 Task: Make in the project AvailPro an epic 'Big Data Analytics Implementation'. Create in the project AvailPro an epic 'Data Warehousing Implementation'. Add in the project AvailPro an epic 'Search Engine Marketing (SEM) Implementation'
Action: Mouse moved to (222, 69)
Screenshot: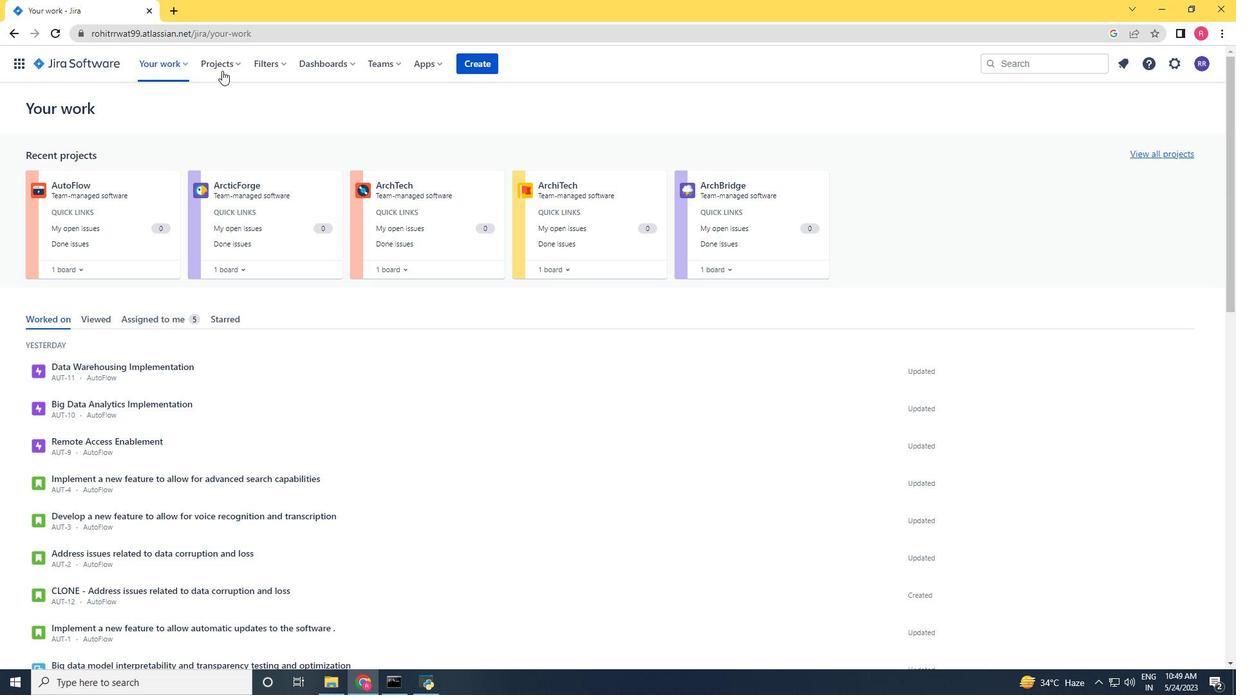 
Action: Mouse pressed left at (222, 69)
Screenshot: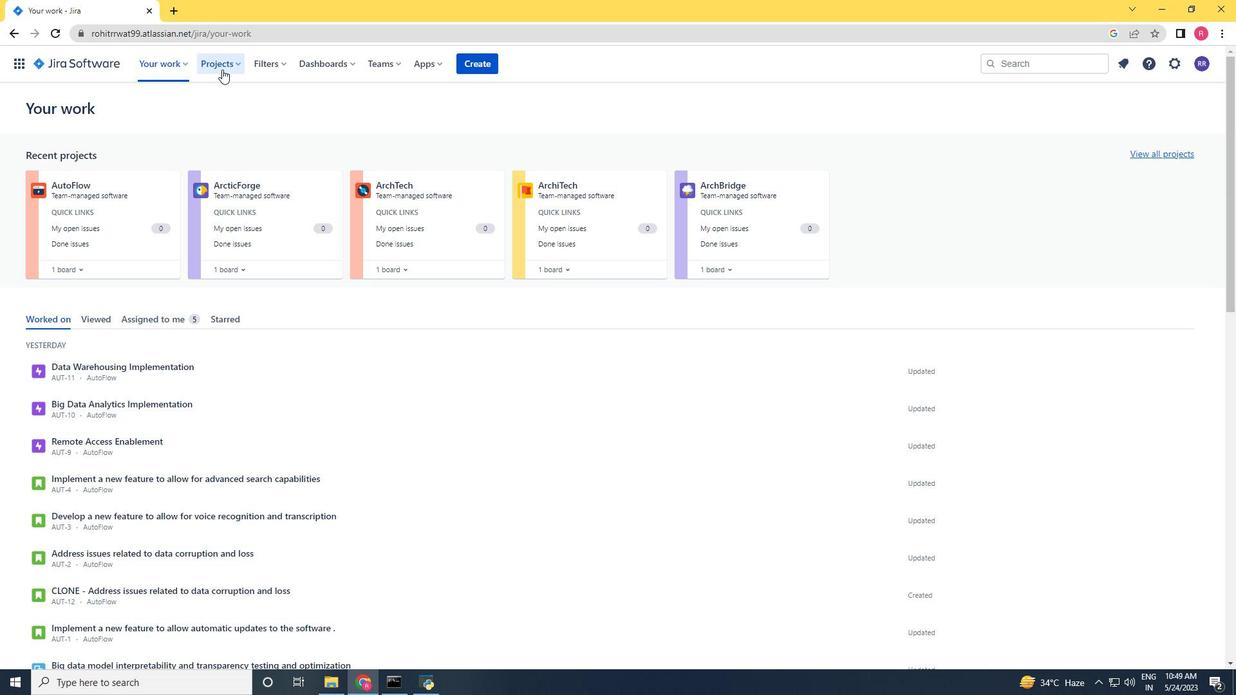 
Action: Mouse moved to (228, 124)
Screenshot: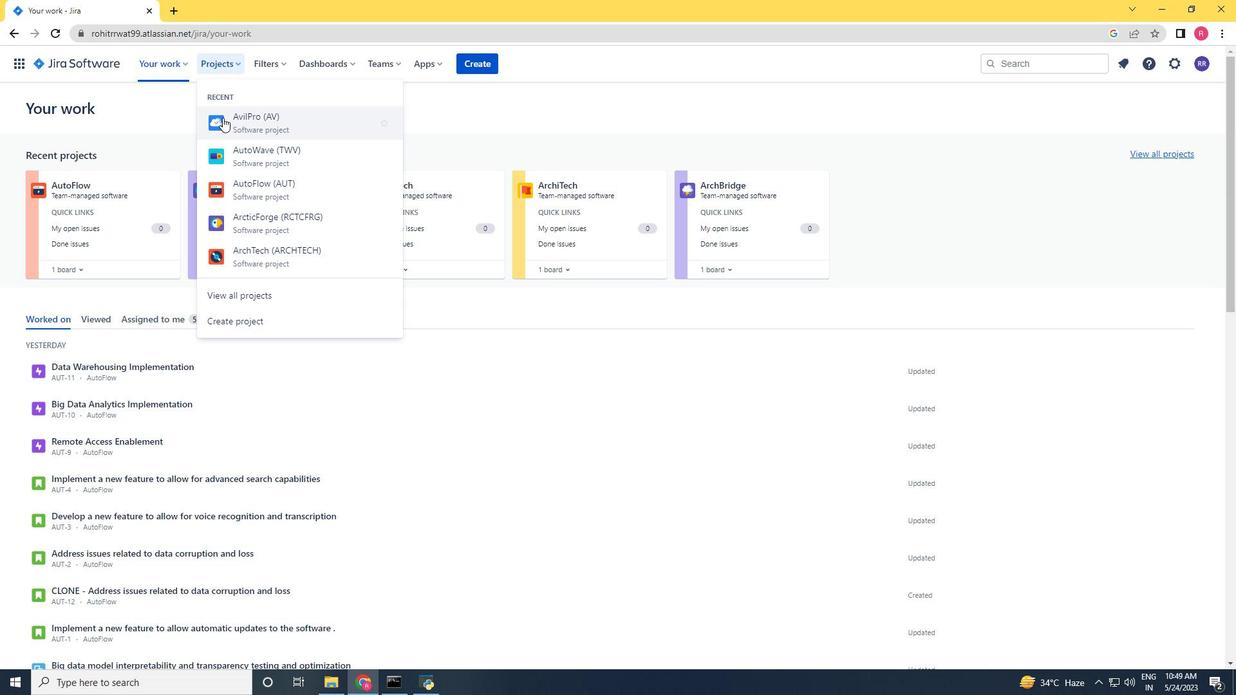 
Action: Mouse pressed left at (228, 124)
Screenshot: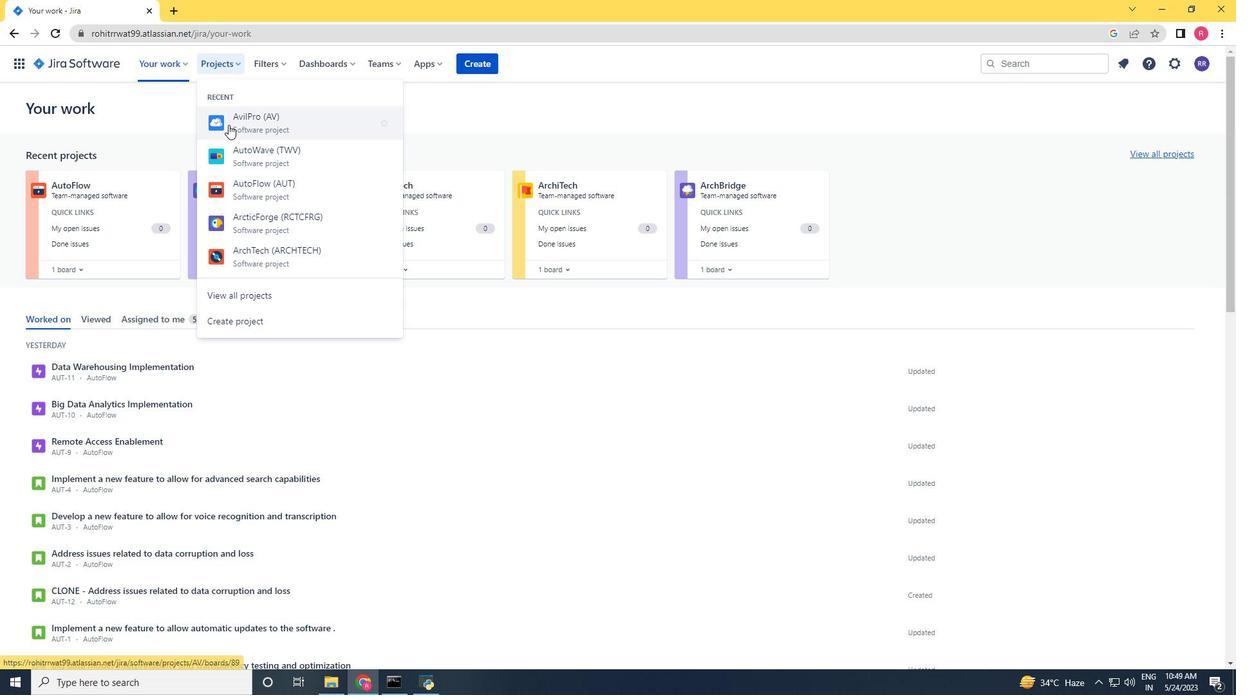 
Action: Mouse moved to (67, 206)
Screenshot: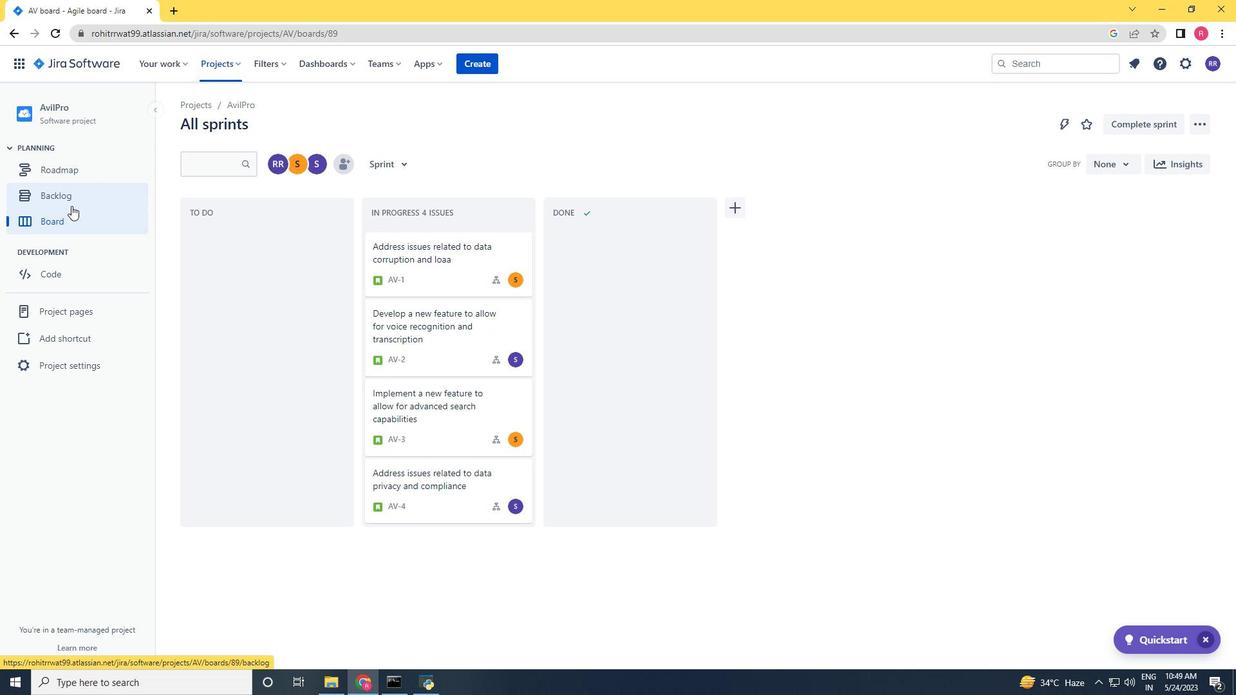 
Action: Mouse pressed left at (67, 206)
Screenshot: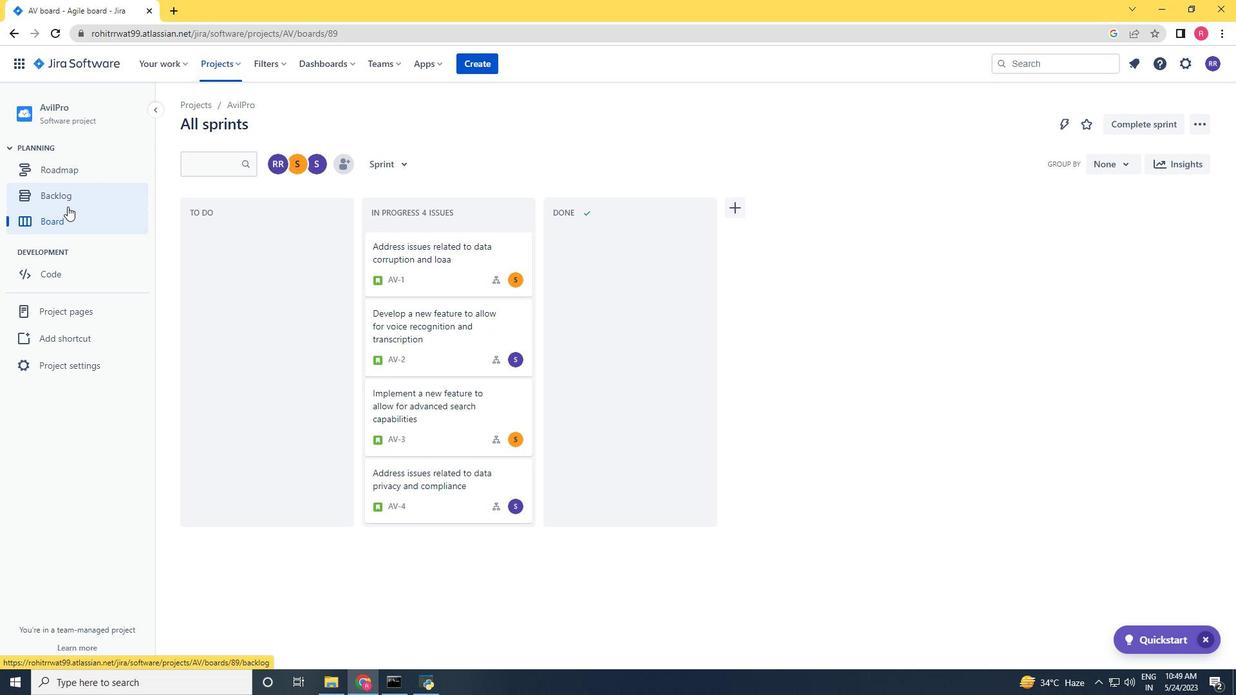 
Action: Mouse moved to (376, 156)
Screenshot: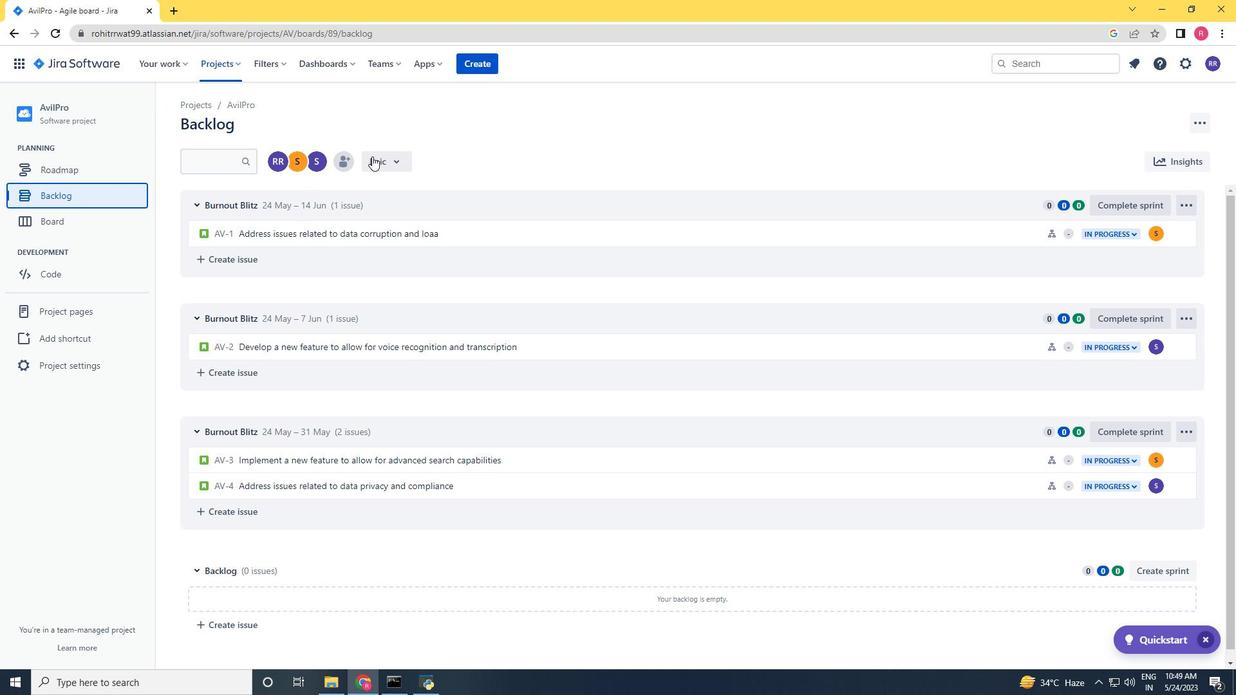 
Action: Mouse pressed left at (376, 156)
Screenshot: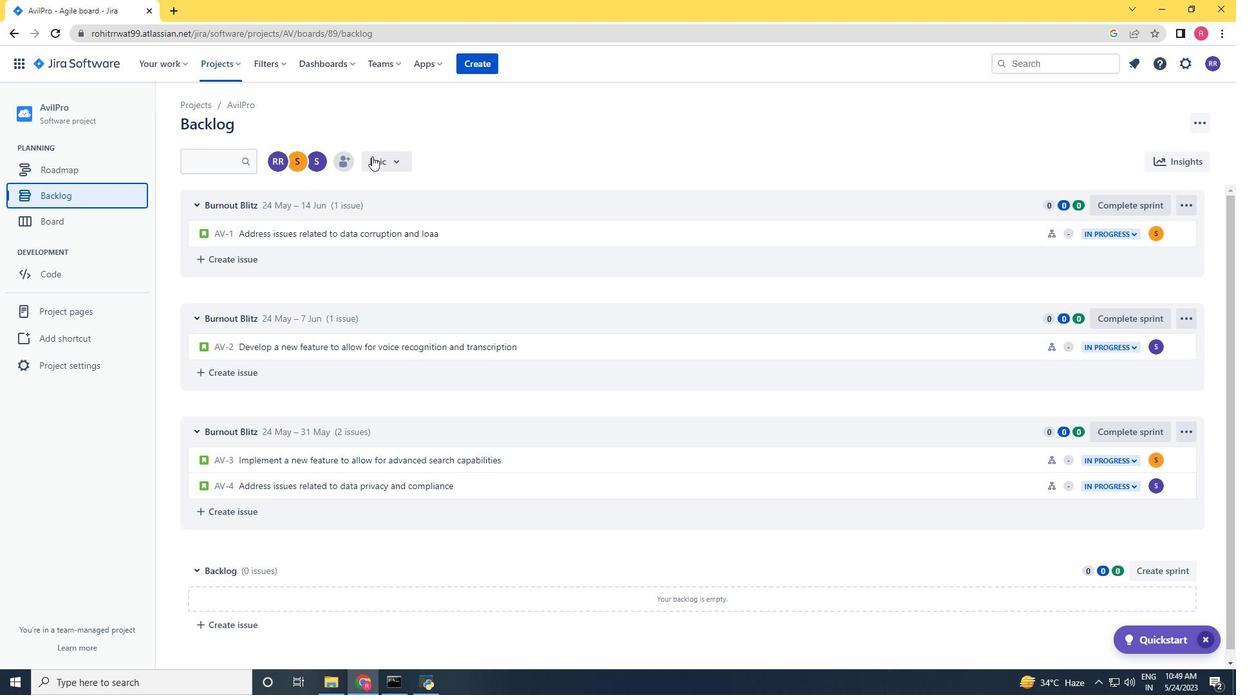 
Action: Mouse moved to (391, 242)
Screenshot: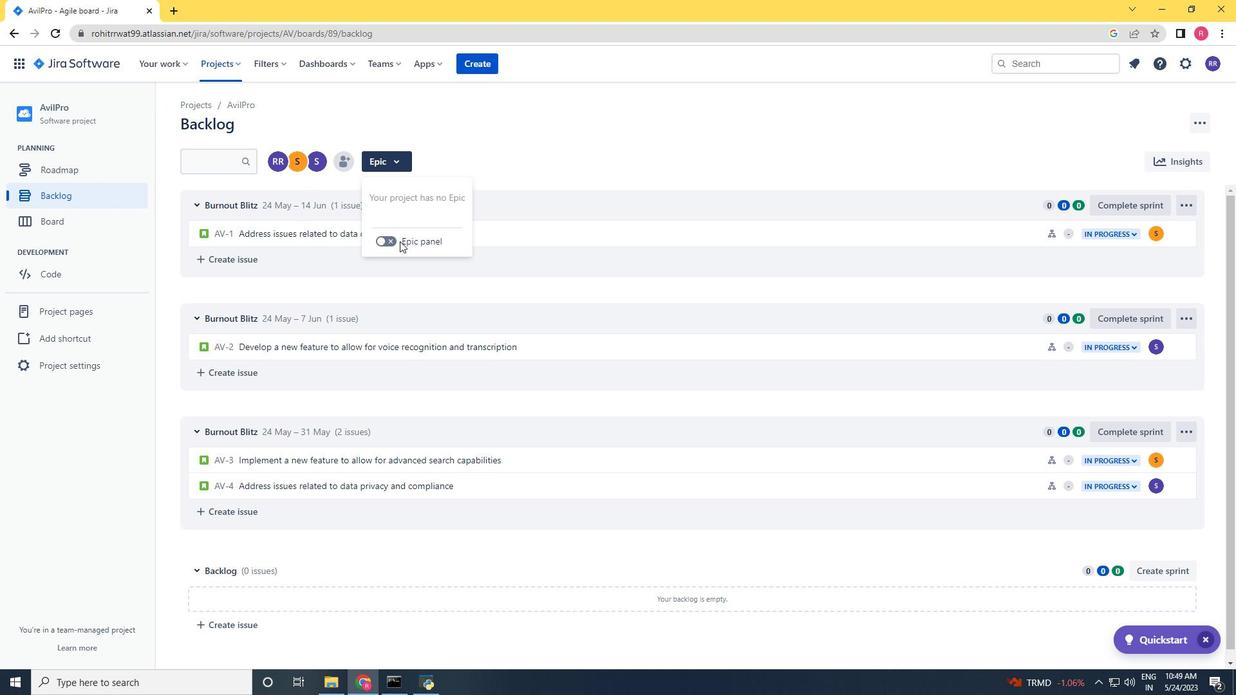
Action: Mouse pressed left at (391, 242)
Screenshot: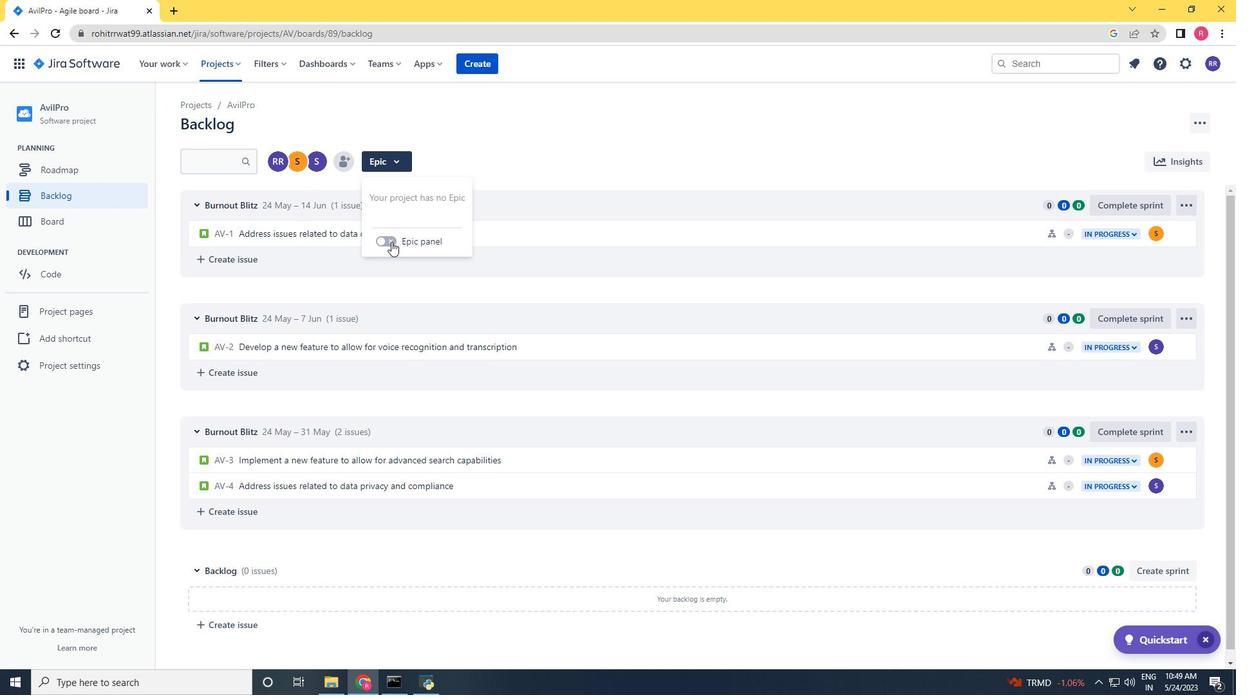 
Action: Mouse moved to (278, 452)
Screenshot: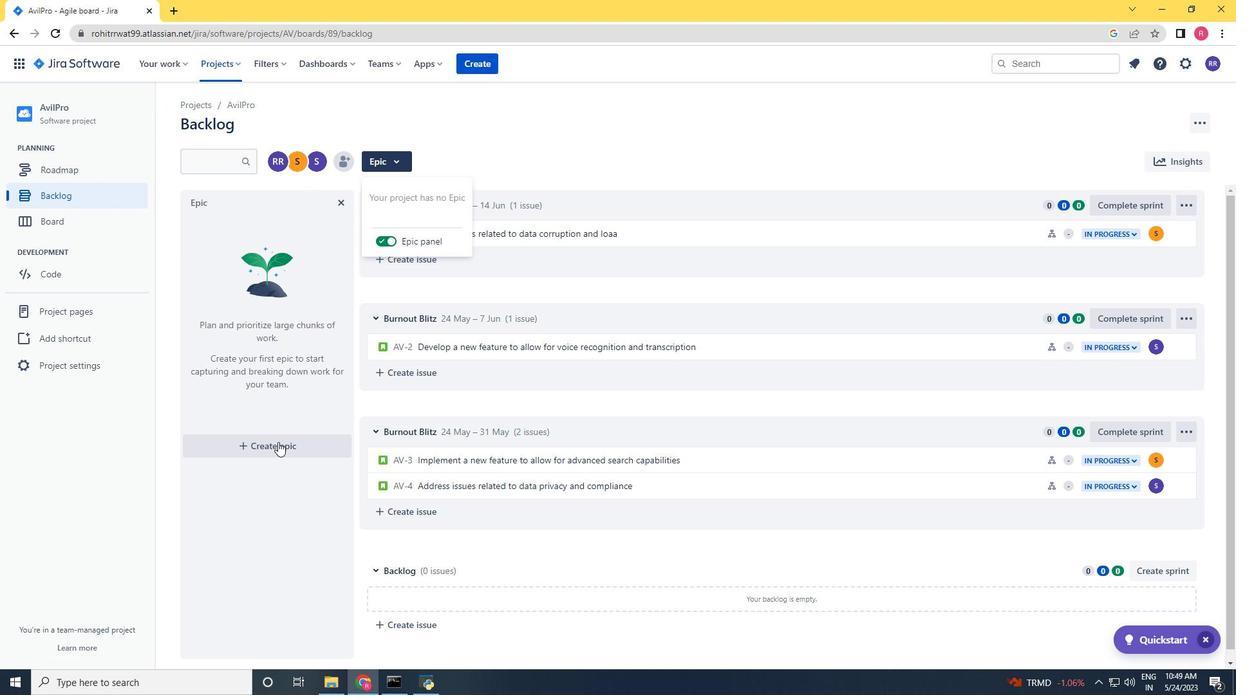 
Action: Mouse pressed left at (278, 452)
Screenshot: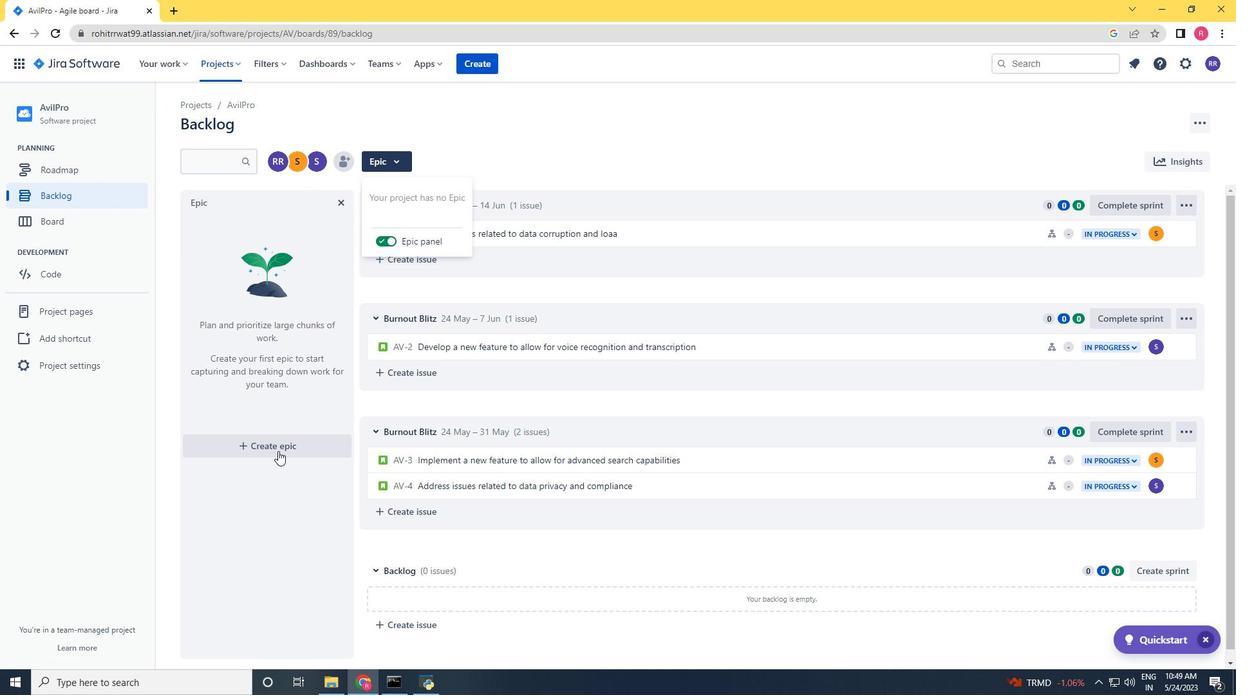 
Action: Mouse moved to (555, 445)
Screenshot: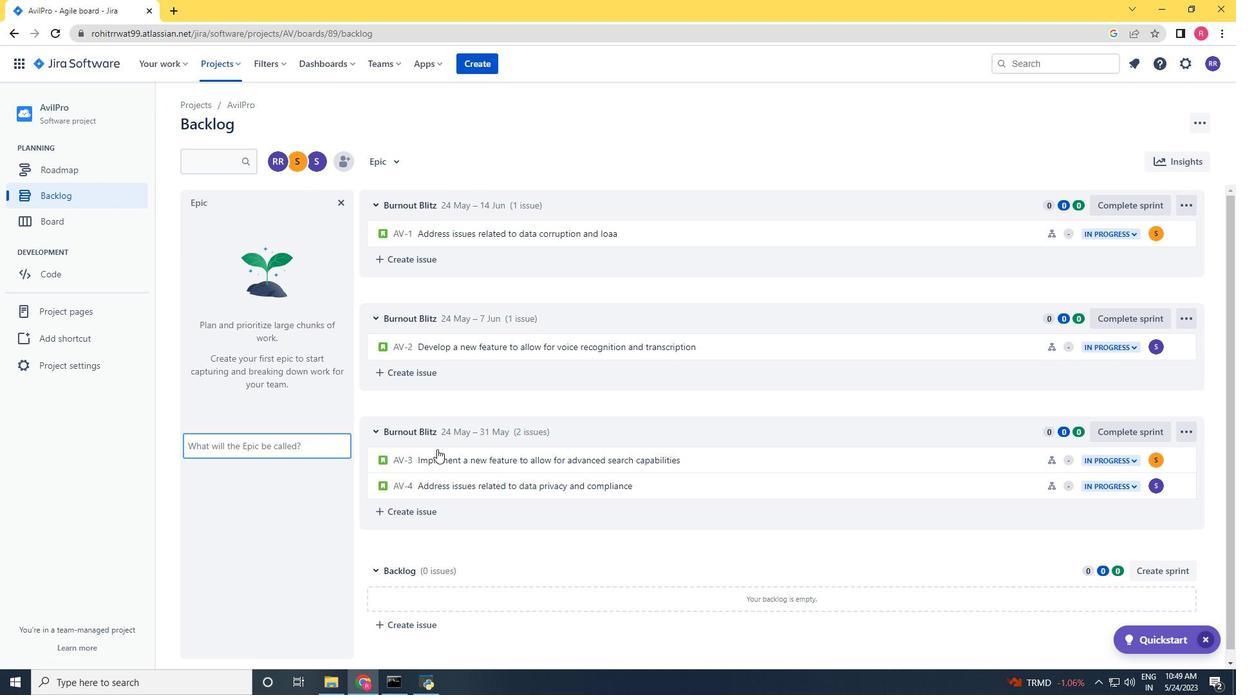 
Action: Key pressed <Key.shift>Big<Key.space><Key.shift>Data<Key.space><Key.shift>Analytics<Key.space><Key.shift>Implementation<Key.space><Key.enter><Key.shift><Key.shift><Key.shift><Key.shift><Key.shift><Key.shift><Key.shift><Key.shift><Key.shift><Key.shift>da<Key.backspace><Key.backspace><Key.shift><Key.shift><Key.shift>Data<Key.space><Key.shift><Key.shift><Key.shift><Key.shift><Key.shift><Key.shift><Key.shift><Key.shift><Key.shift><Key.shift><Key.shift><Key.shift>Warehousing<Key.space><Key.shift>Implentaton<Key.space><Key.left><Key.left><Key.left><Key.left><Key.left><Key.left><Key.left><Key.left><Key.left><Key.left><Key.left><Key.left><Key.right><Key.right><Key.right><Key.right><Key.right><Key.right><Key.backspace>men<Key.down><Key.down><Key.down><Key.left><Key.left><Key.left>i<Key.right><Key.right><Key.right><Key.right><Key.enter><Key.shift>e<Key.backspace><Key.shift>Search<Key.space><Key.shift><Key.shift><Key.shift><Key.shift><Key.shift><Key.shift><Key.shift><Key.shift><Key.shift><Key.shift><Key.shift><Key.shift><Key.shift><Key.shift>Engine<Key.space><Key.shift><Key.shift><Key.shift><Key.shift><Key.shift><Key.shift><Key.shift><Key.shift><Key.shift><Key.shift>Marketing<Key.space><Key.space><Key.shift_r>(<Key.shift><Key.shift><Key.shift><Key.shift><Key.shift><Key.shift><Key.shift><Key.shift><Key.shift><Key.shift><Key.shift><Key.shift><Key.shift><Key.shift><Key.shift><Key.shift><Key.shift><Key.shift><Key.shift>S<Key.shift>EM<Key.shift_r>)<Key.space>
Screenshot: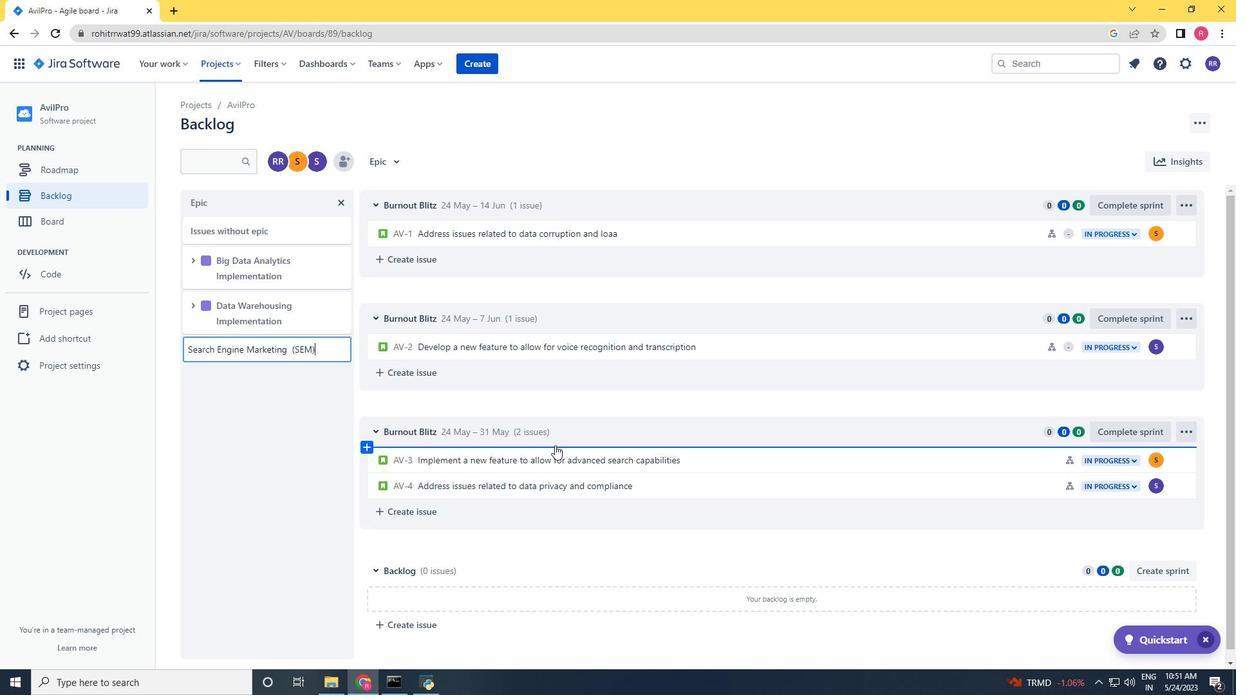
Action: Mouse moved to (781, 339)
Screenshot: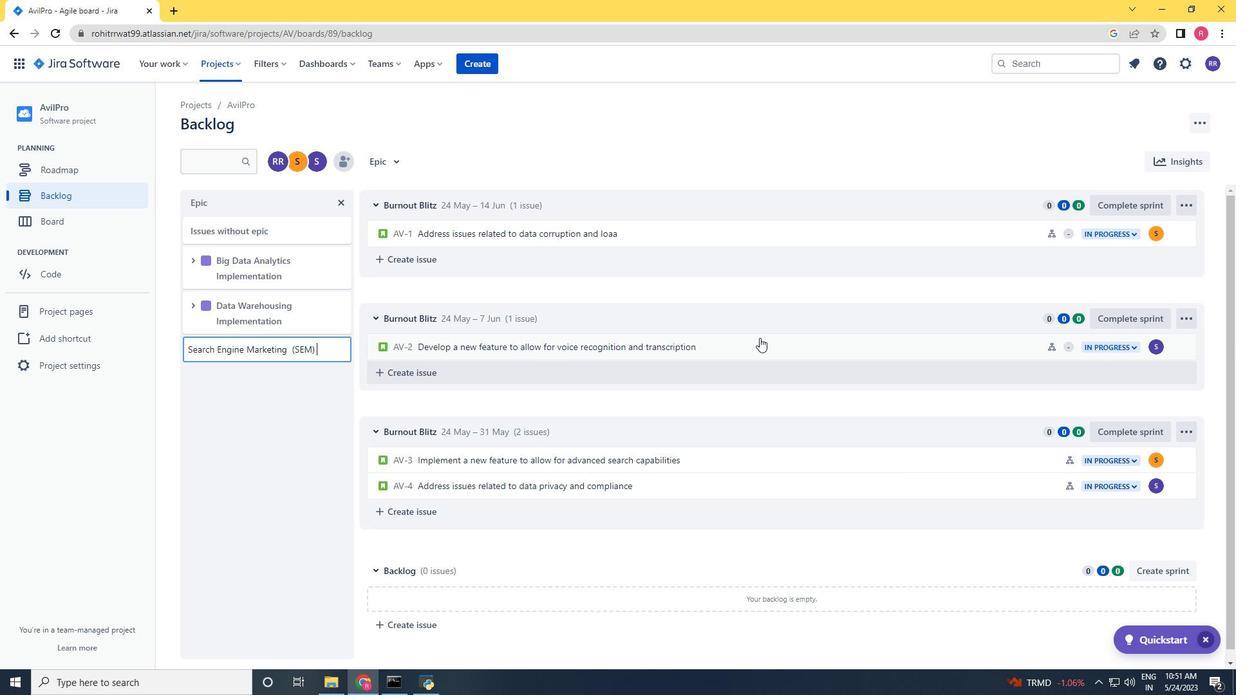 
Action: Key pressed <Key.shift_r>Implementation<Key.space><Key.enter>
Screenshot: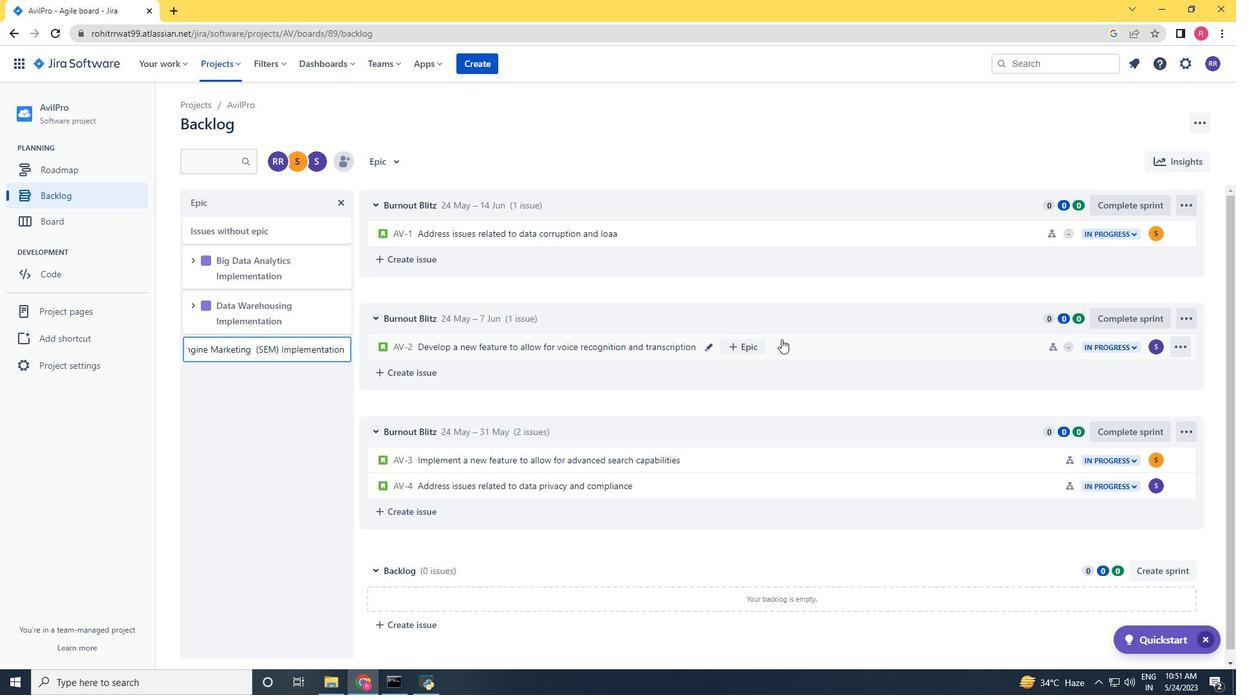 
